 Task: Update the normal text to match.
Action: Mouse moved to (276, 113)
Screenshot: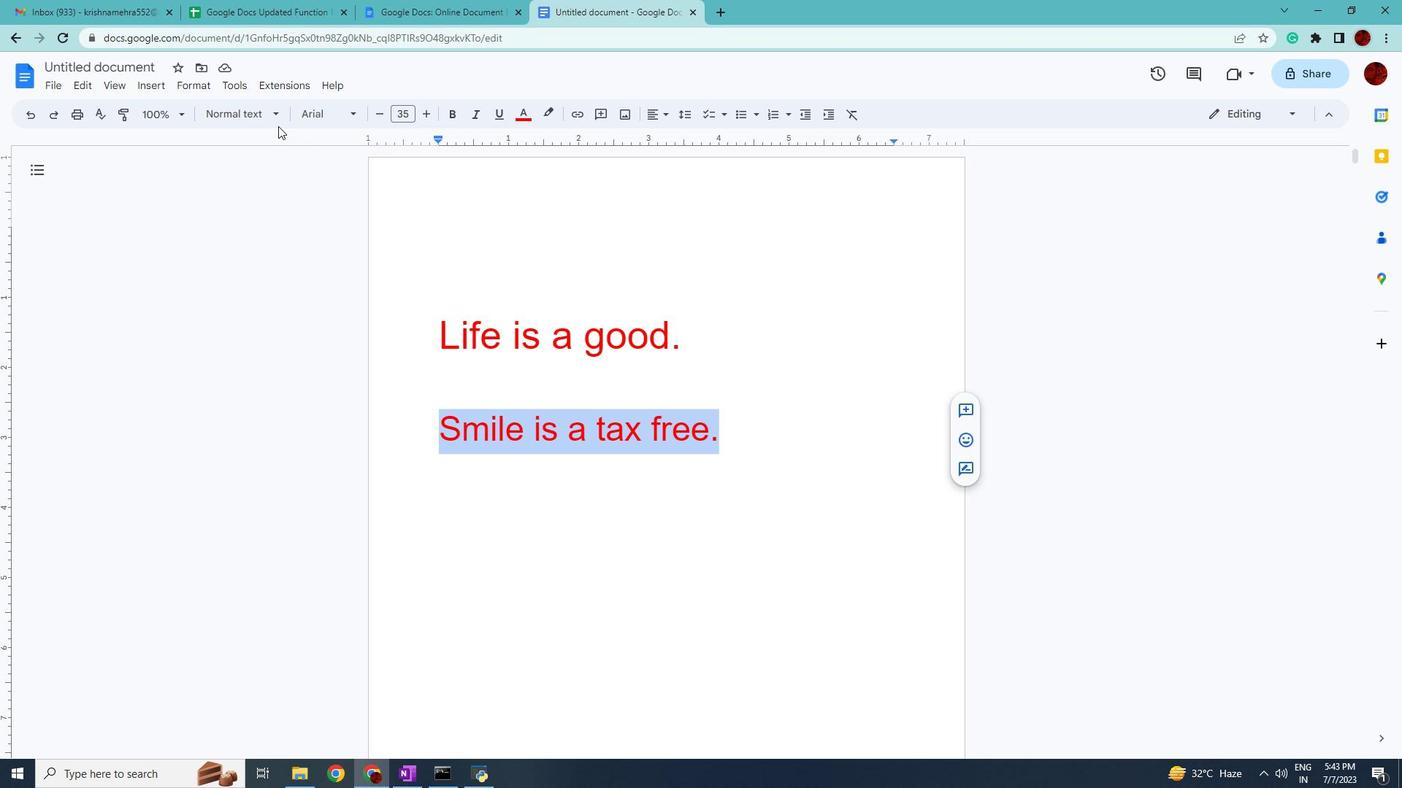 
Action: Mouse pressed left at (276, 113)
Screenshot: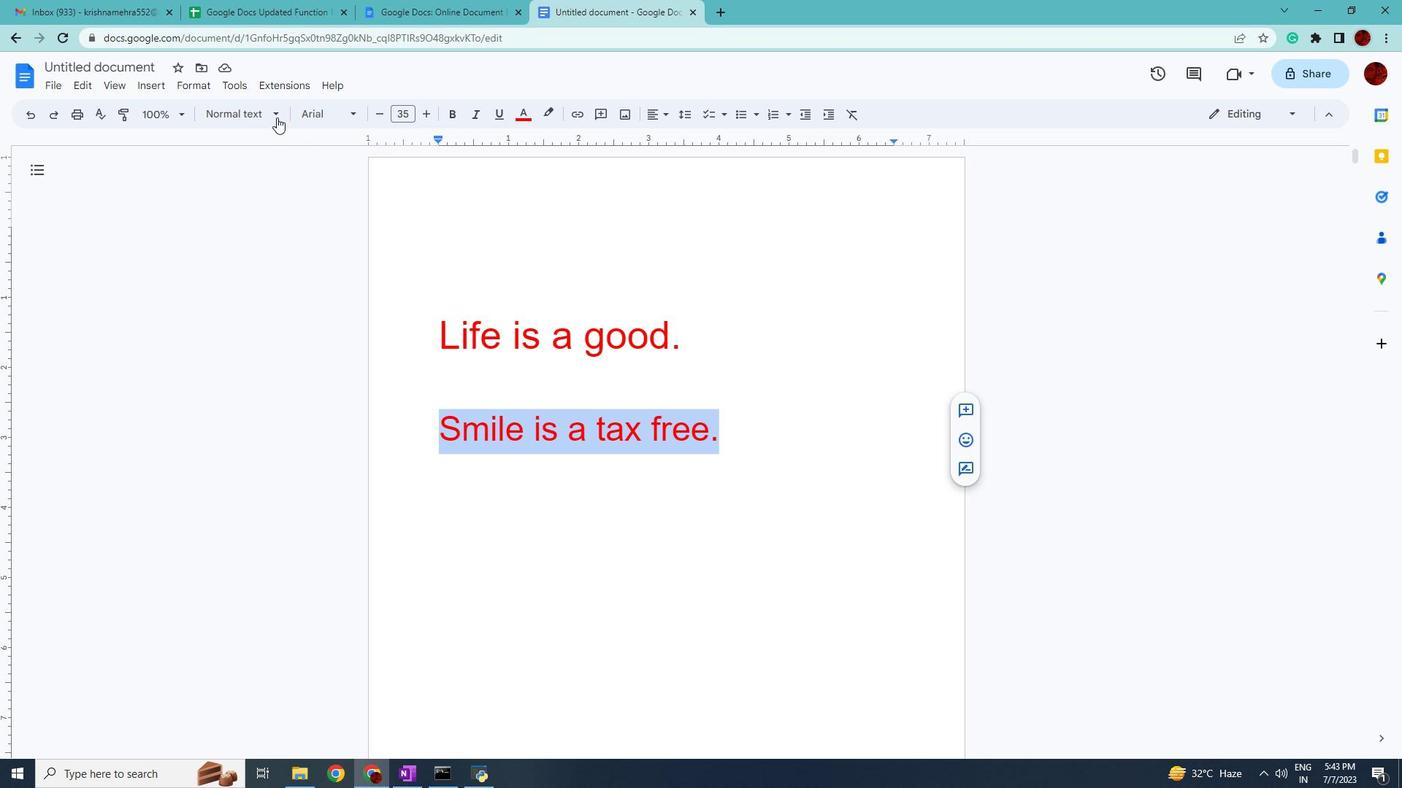 
Action: Mouse moved to (439, 170)
Screenshot: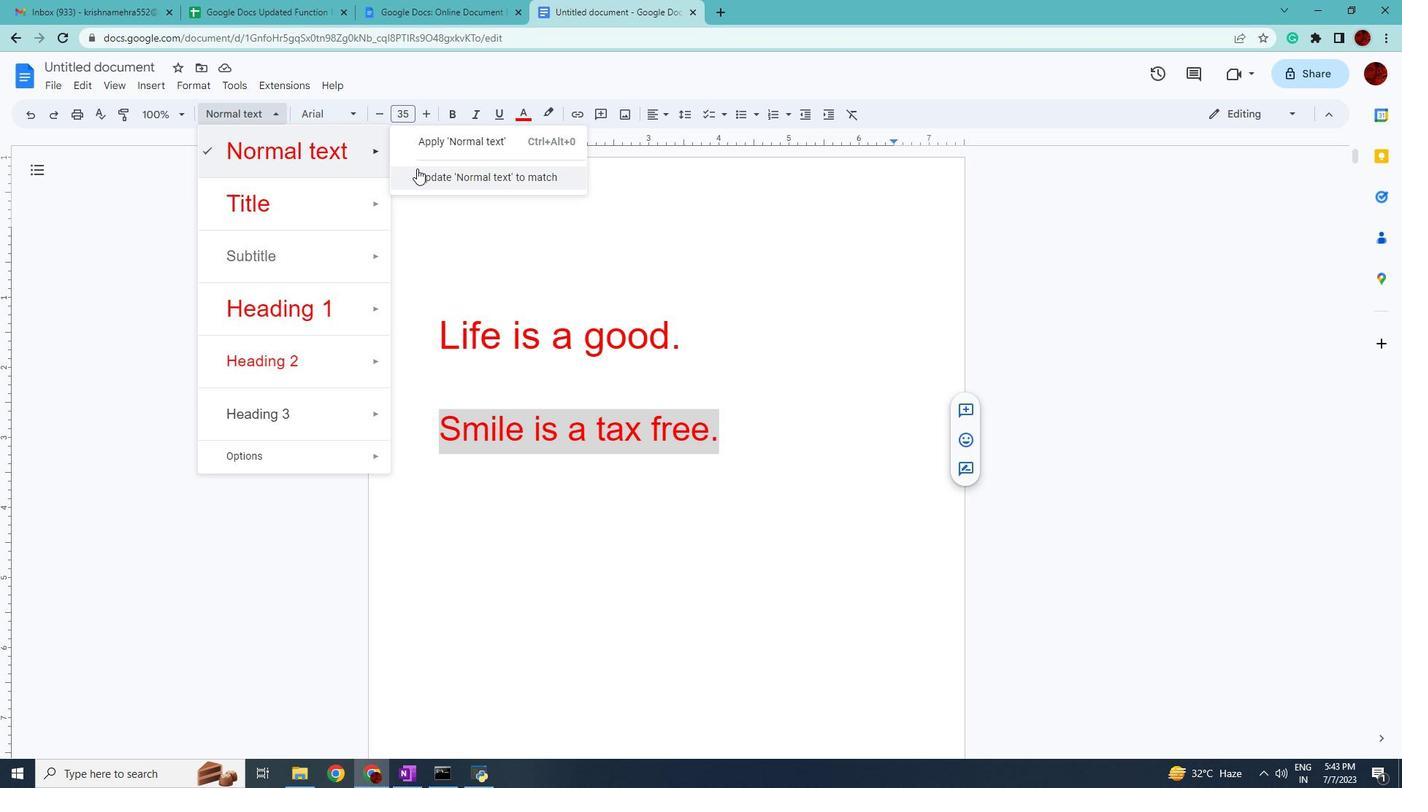 
Action: Mouse pressed left at (439, 170)
Screenshot: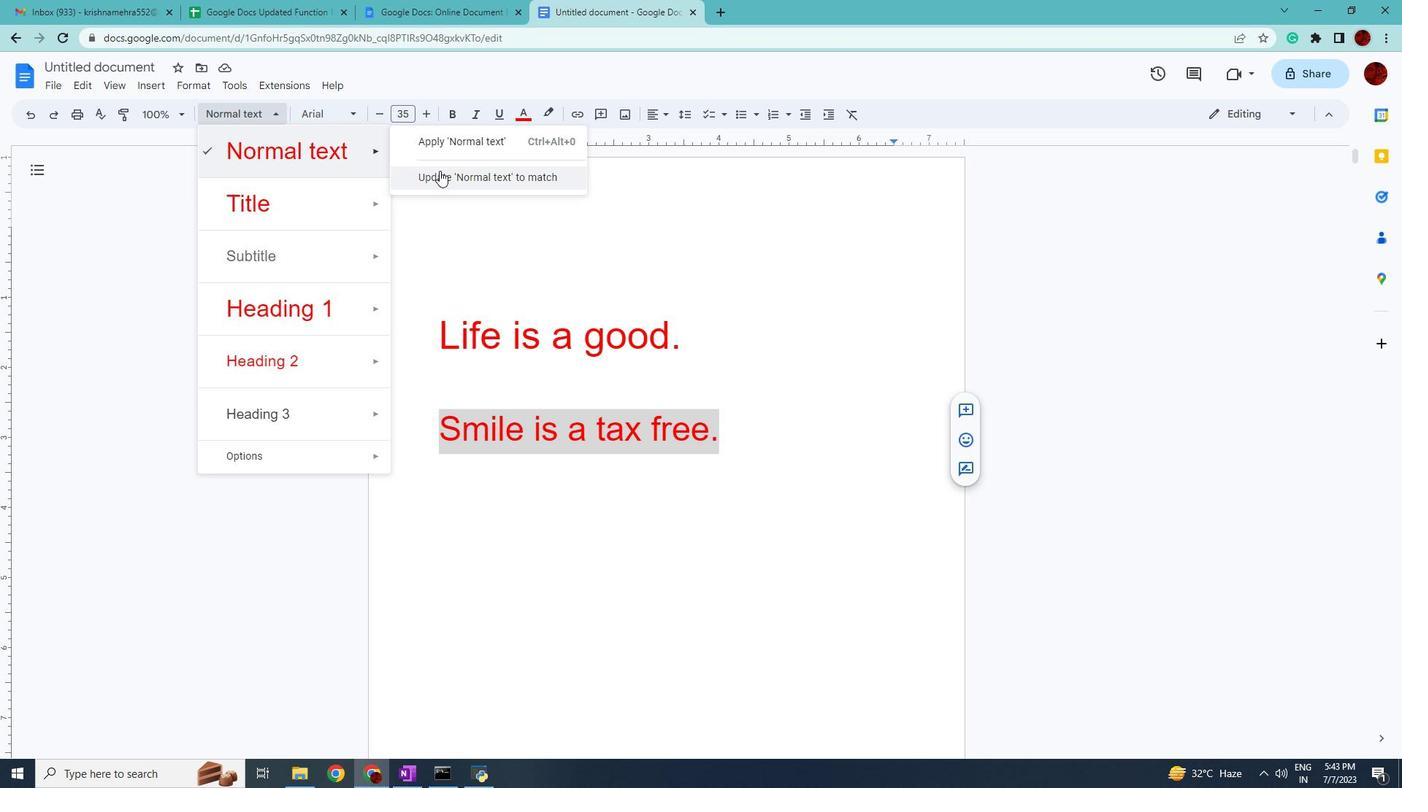 
